 Task: Add the task  Develop a new online platform for job postings and applications to the section Data Analytics Sprint in the project AgileRevolution and add a Due Date to the respective task as 2023/08/18
Action: Mouse moved to (55, 236)
Screenshot: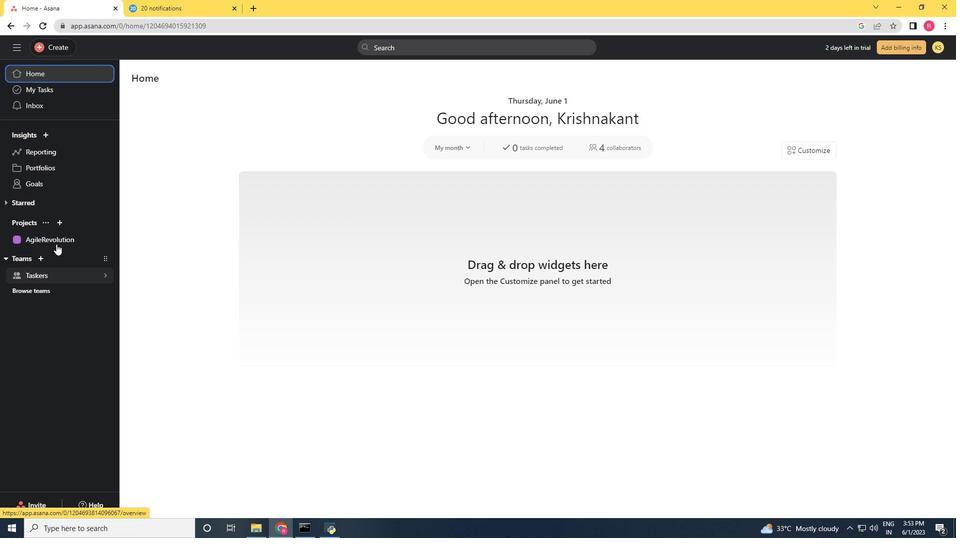
Action: Mouse pressed left at (55, 236)
Screenshot: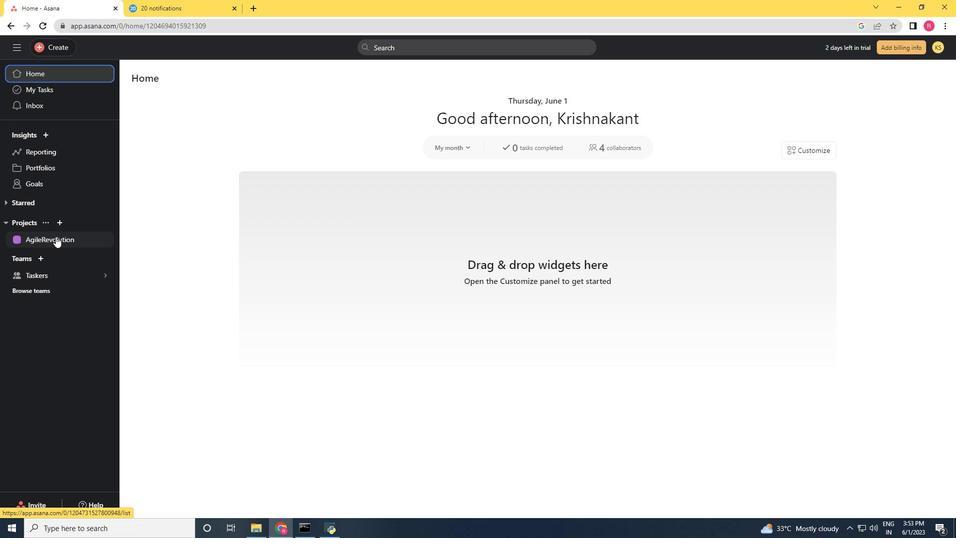 
Action: Mouse moved to (646, 410)
Screenshot: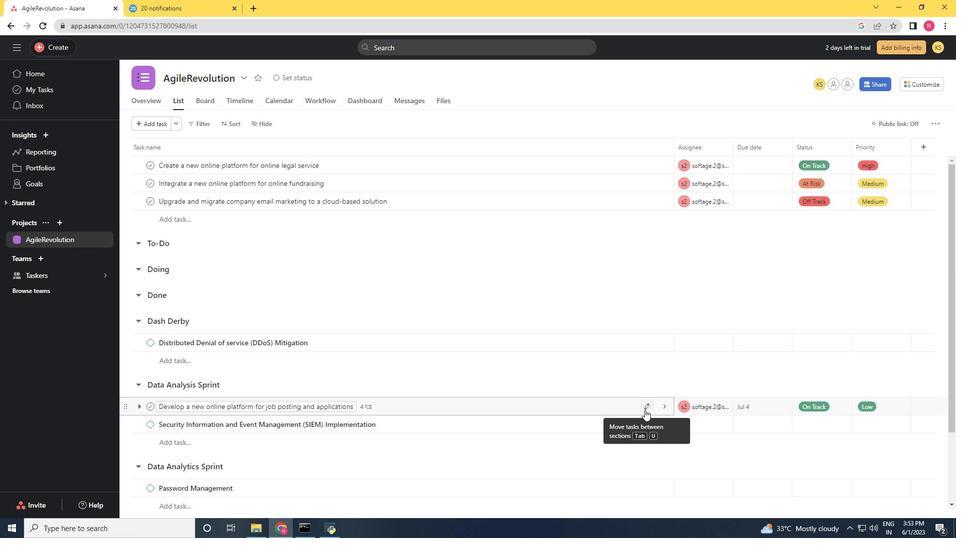 
Action: Mouse pressed left at (645, 410)
Screenshot: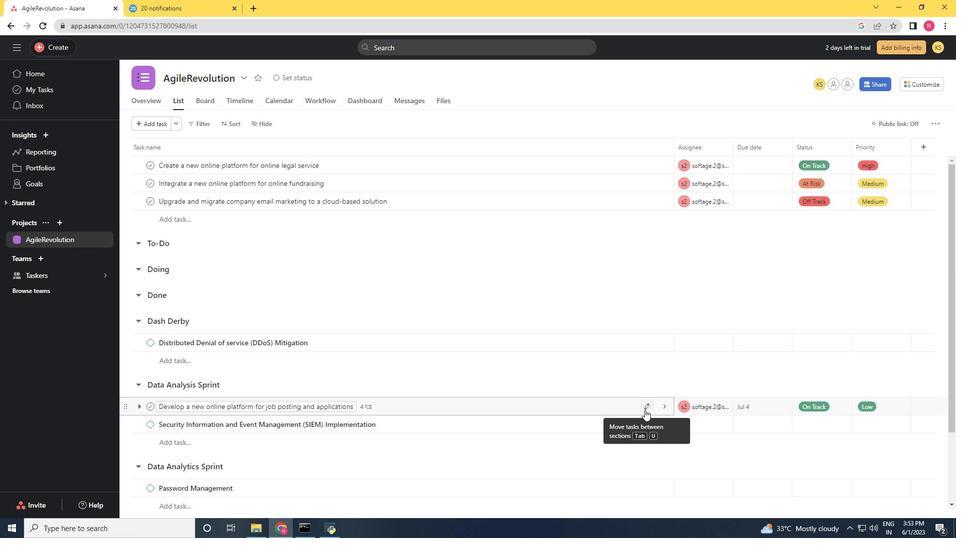
Action: Mouse moved to (600, 375)
Screenshot: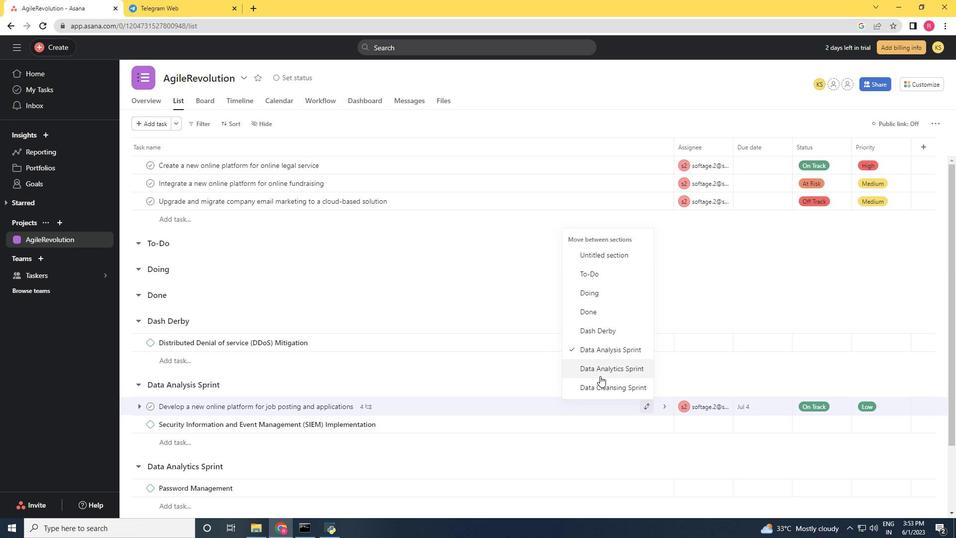 
Action: Mouse pressed left at (600, 375)
Screenshot: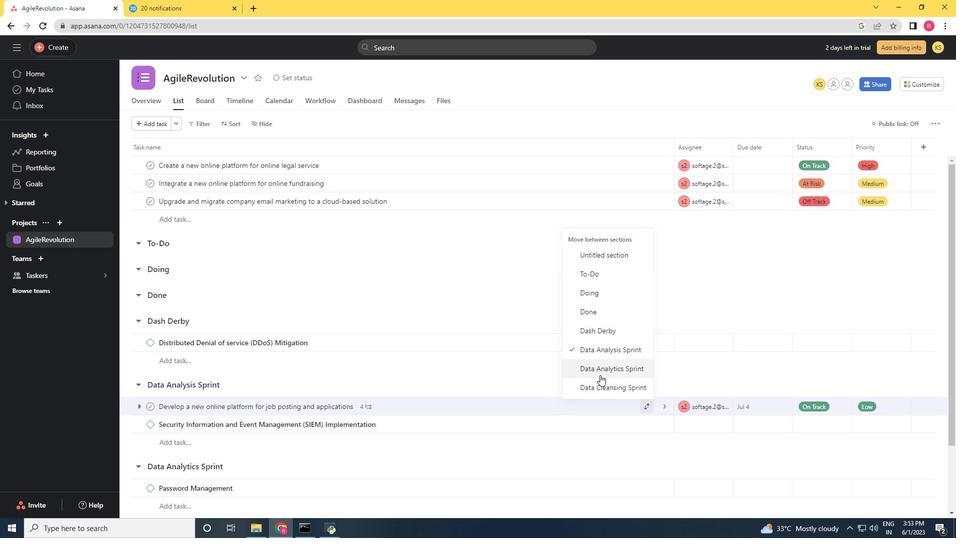 
Action: Mouse moved to (594, 469)
Screenshot: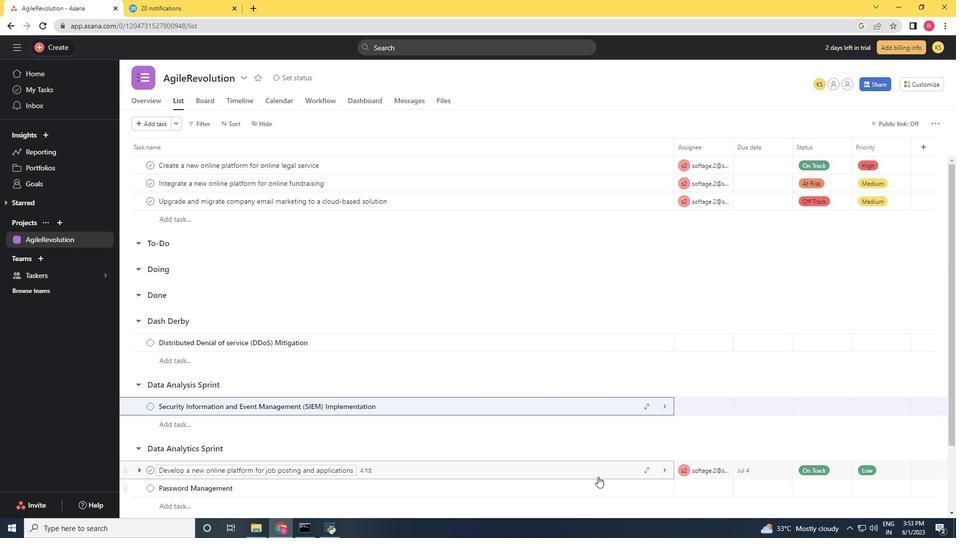 
Action: Mouse pressed left at (594, 469)
Screenshot: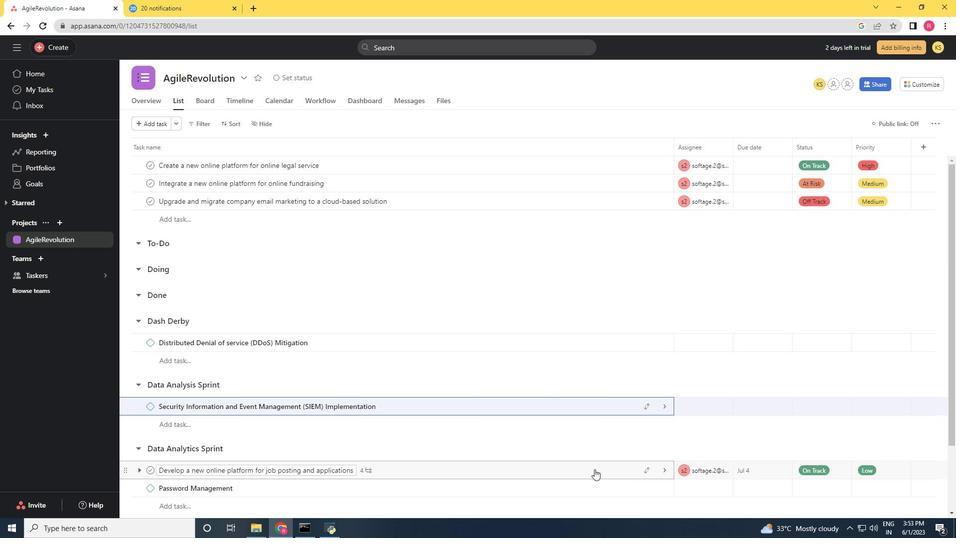 
Action: Mouse moved to (731, 222)
Screenshot: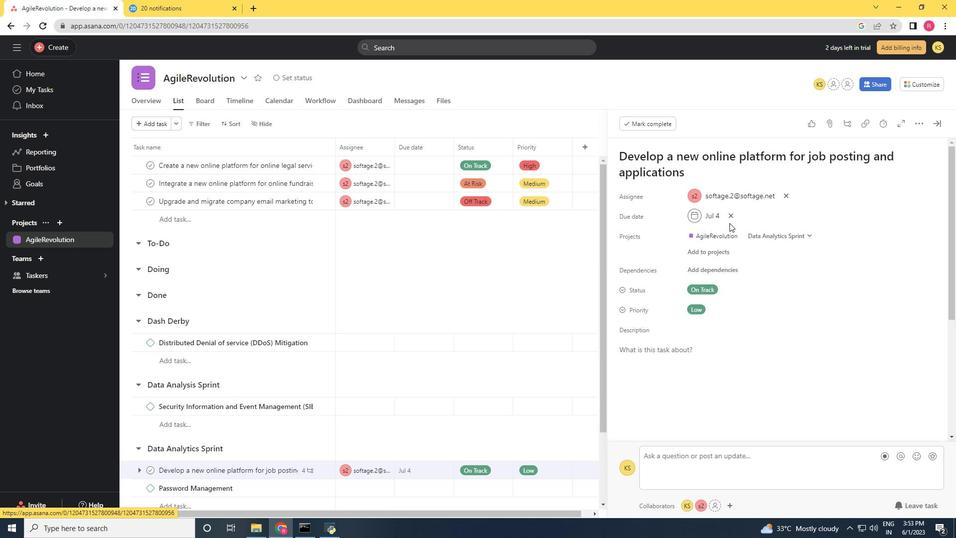 
Action: Mouse pressed left at (731, 222)
Screenshot: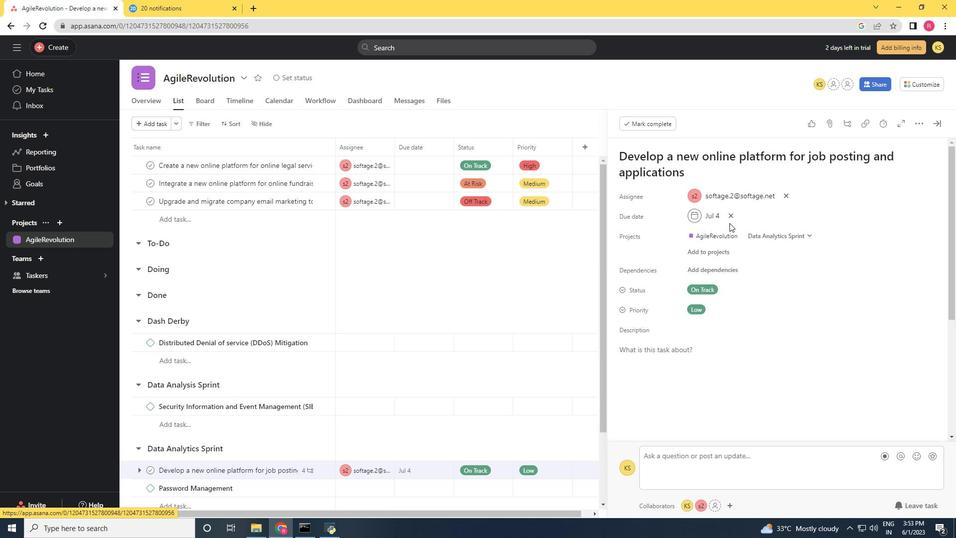 
Action: Mouse moved to (714, 219)
Screenshot: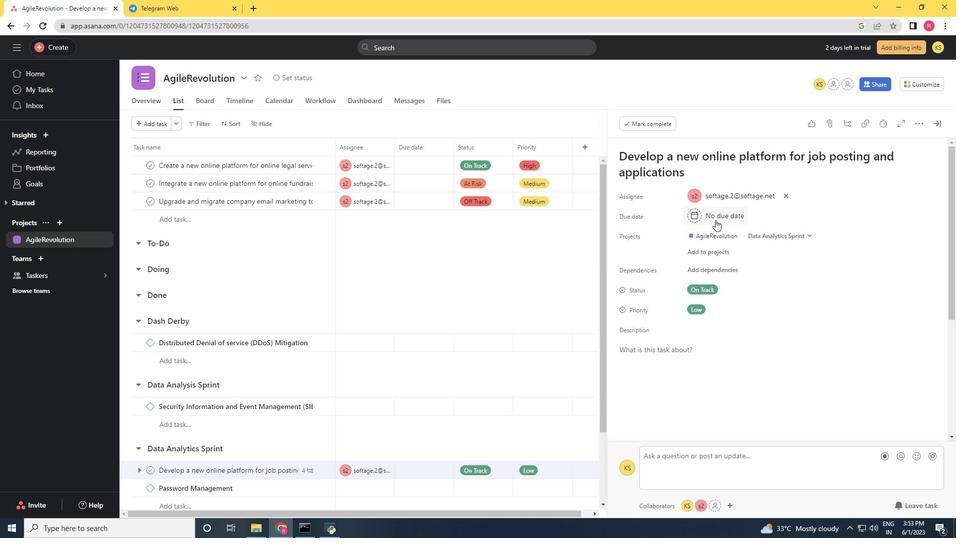 
Action: Mouse pressed left at (714, 219)
Screenshot: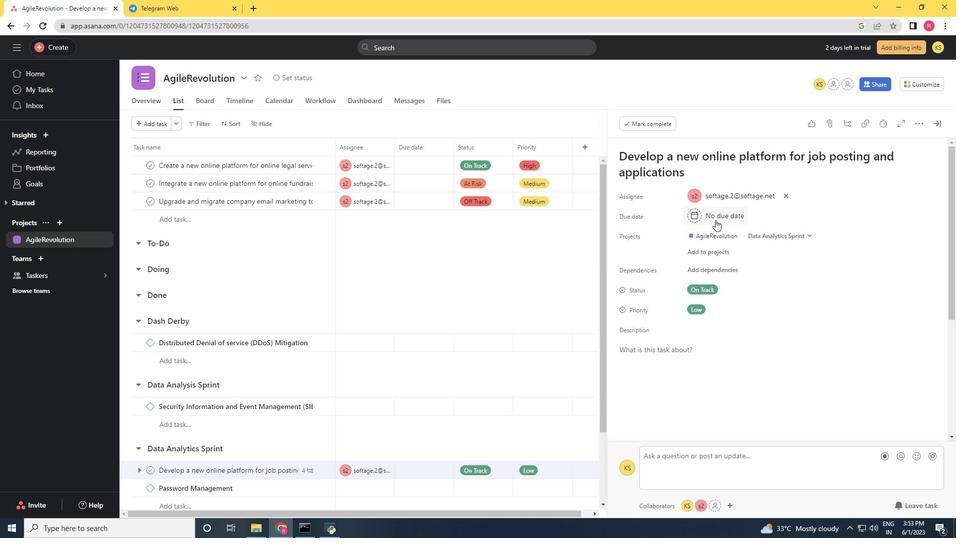 
Action: Mouse moved to (808, 265)
Screenshot: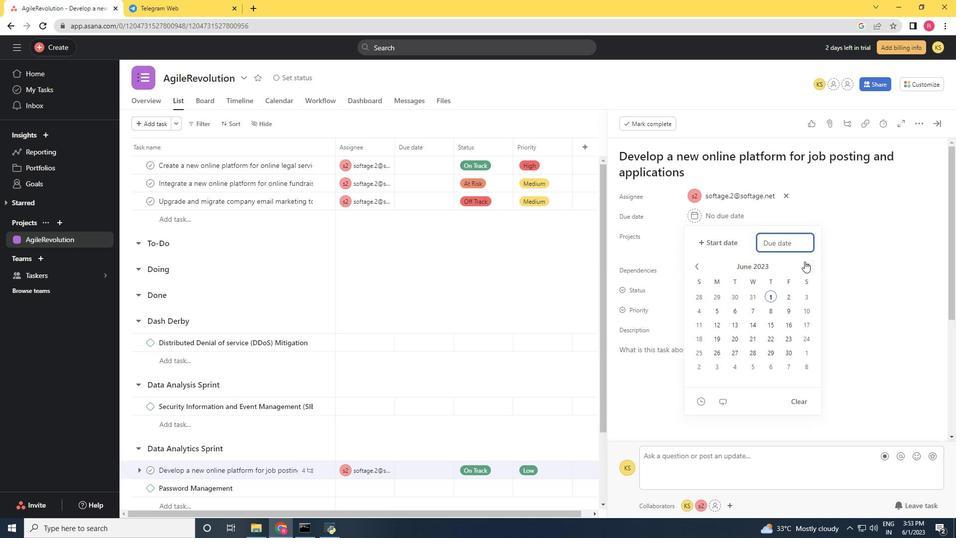 
Action: Mouse pressed left at (808, 265)
Screenshot: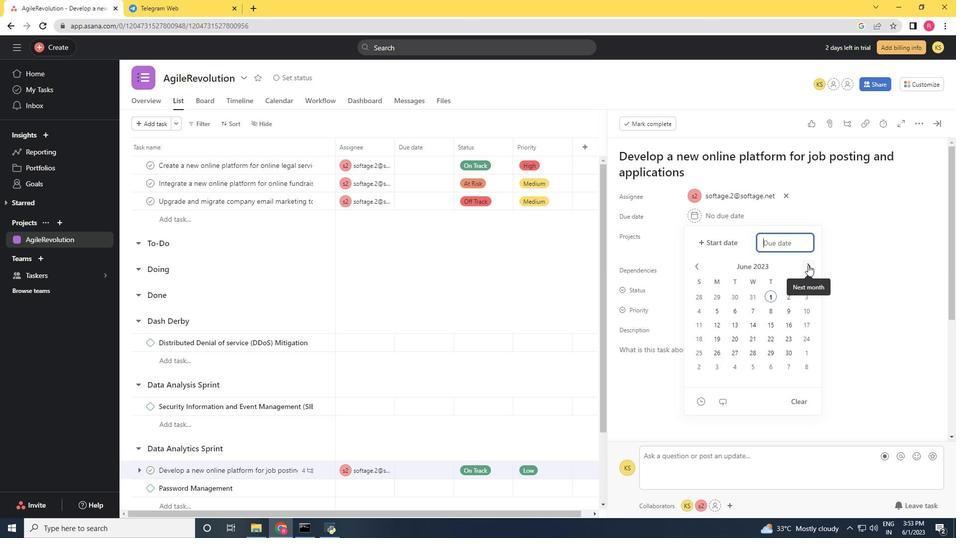 
Action: Mouse pressed left at (808, 265)
Screenshot: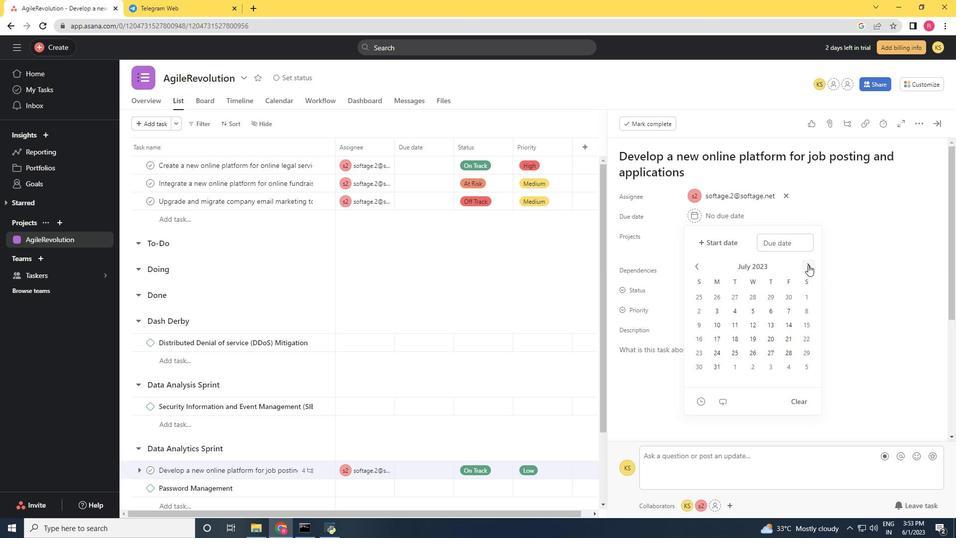 
Action: Mouse moved to (789, 326)
Screenshot: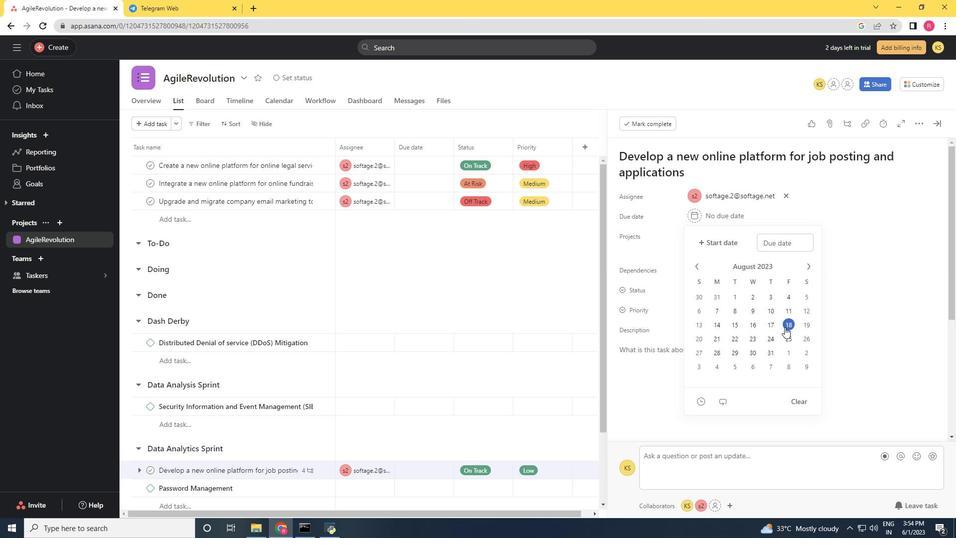 
Action: Mouse pressed left at (789, 326)
Screenshot: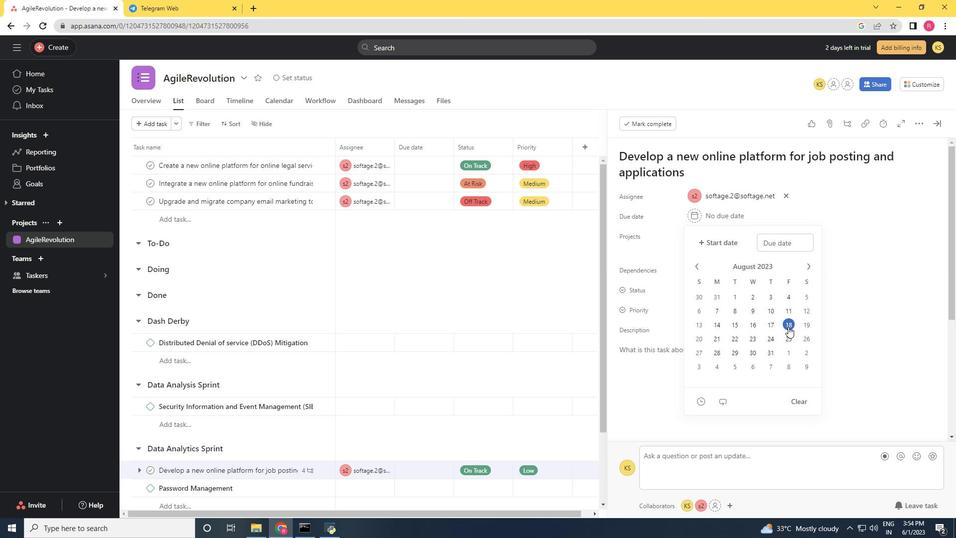 
Action: Mouse moved to (834, 320)
Screenshot: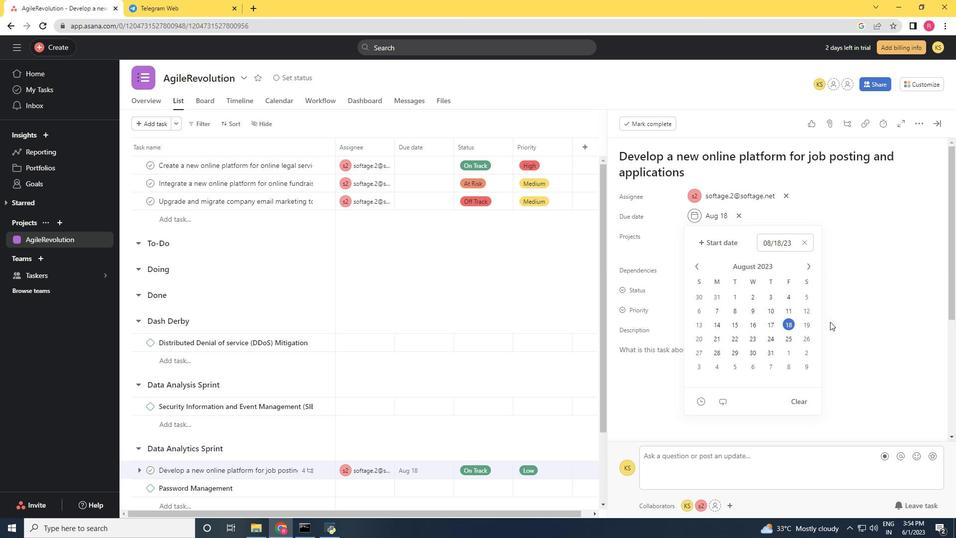 
Action: Mouse pressed left at (834, 320)
Screenshot: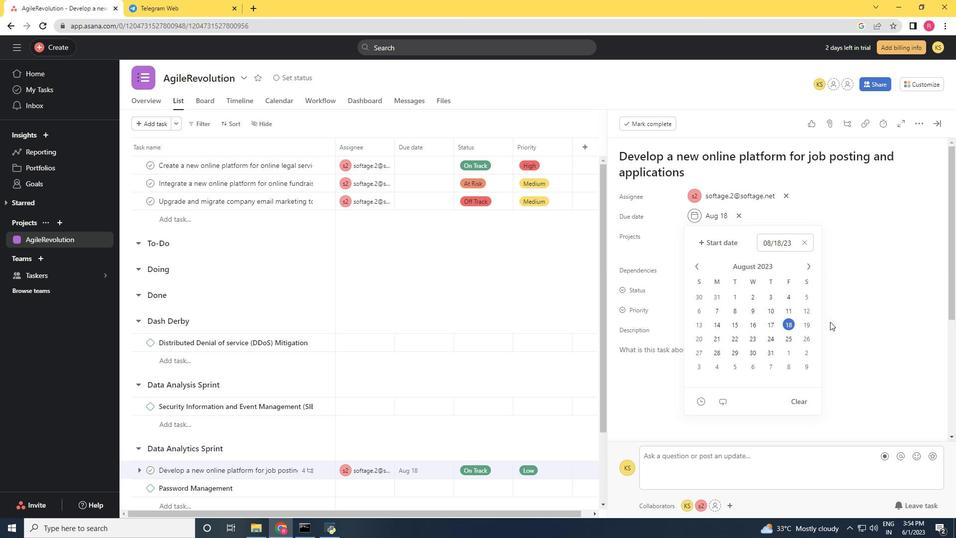 
Action: Mouse moved to (938, 128)
Screenshot: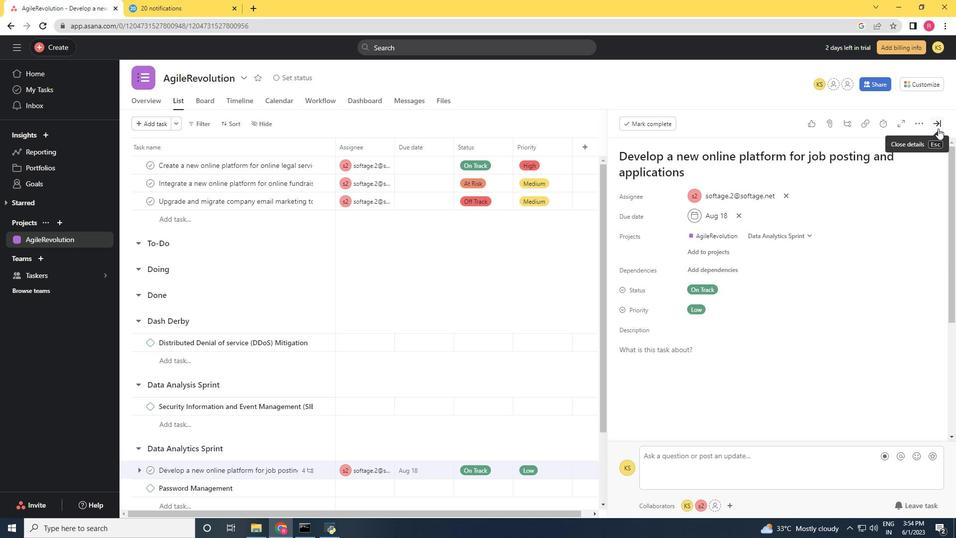 
Action: Mouse pressed left at (938, 128)
Screenshot: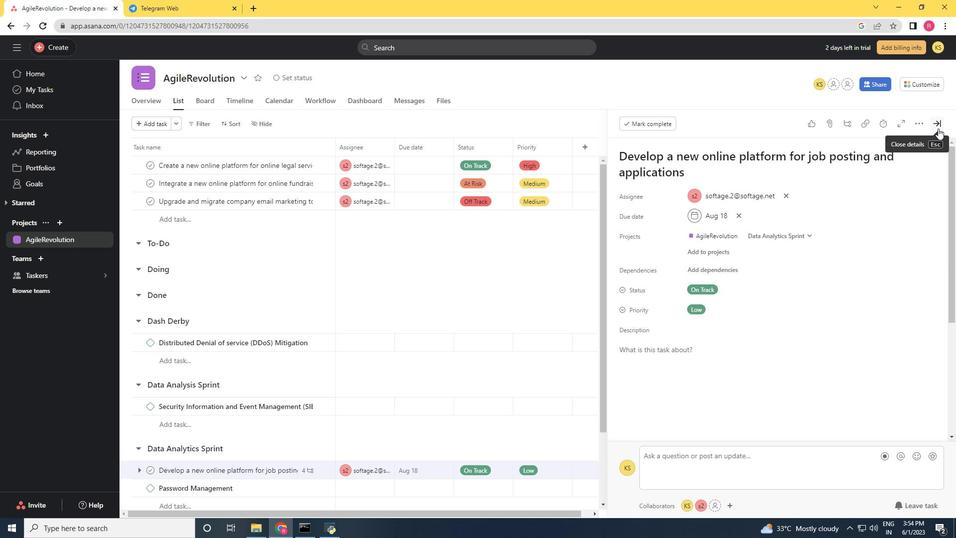 
Action: Mouse moved to (0, 535)
Screenshot: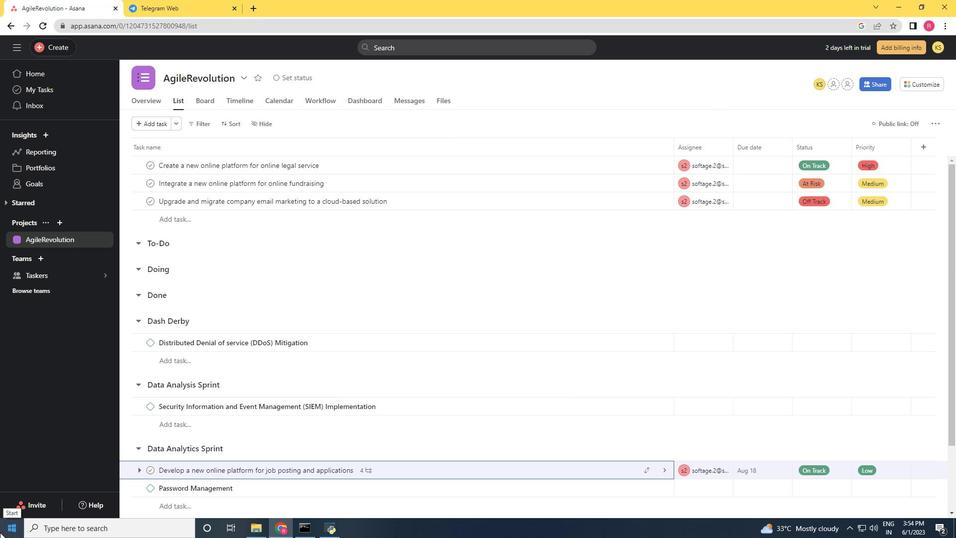 
